 Task: Set custom field "backlog" to "new field".
Action: Mouse moved to (1044, 85)
Screenshot: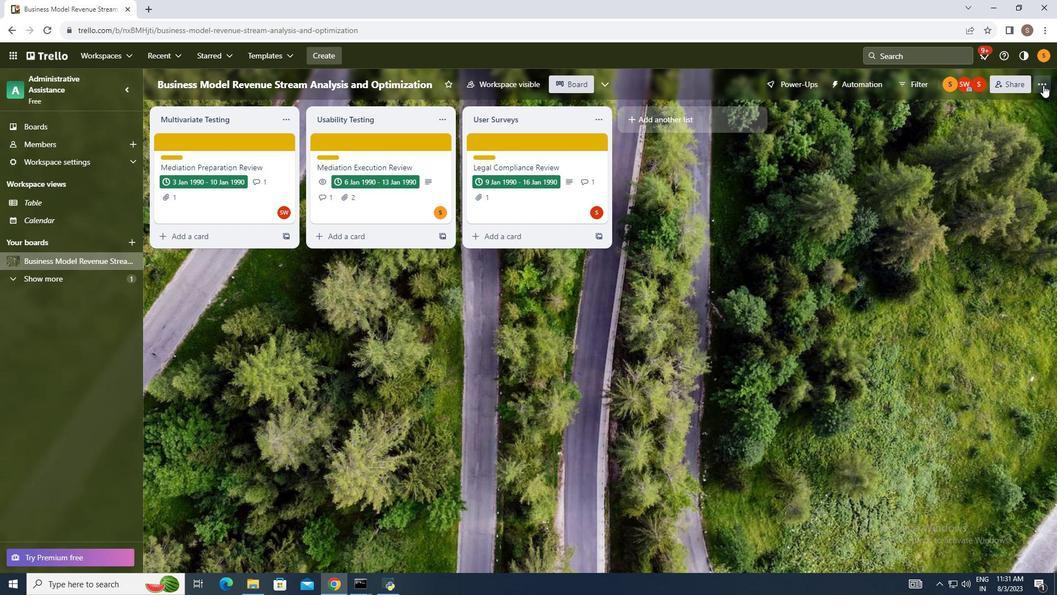 
Action: Mouse pressed left at (1044, 85)
Screenshot: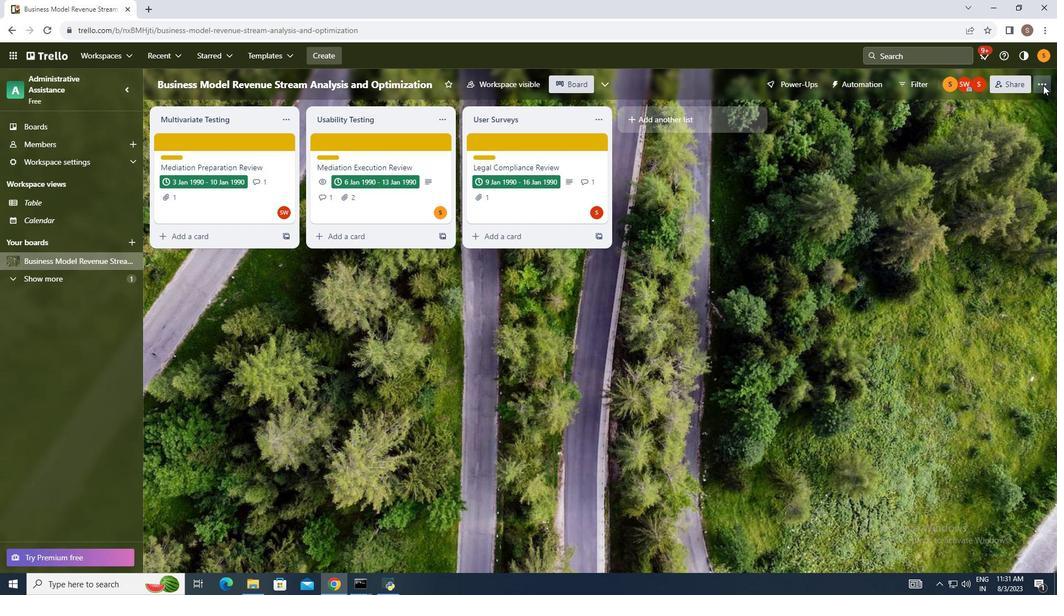 
Action: Mouse moved to (943, 238)
Screenshot: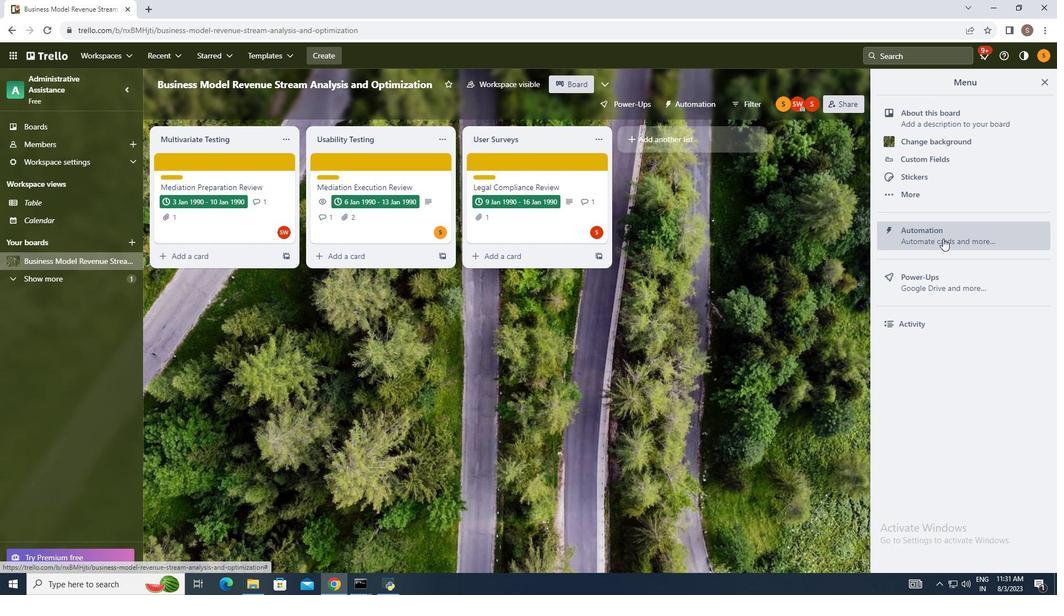 
Action: Mouse pressed left at (943, 238)
Screenshot: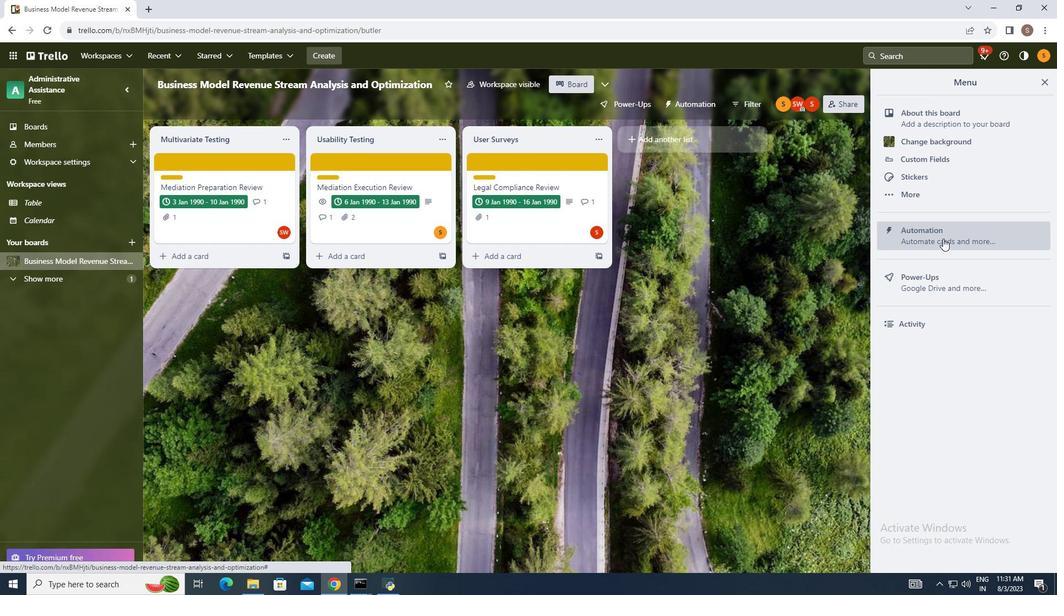 
Action: Mouse moved to (203, 288)
Screenshot: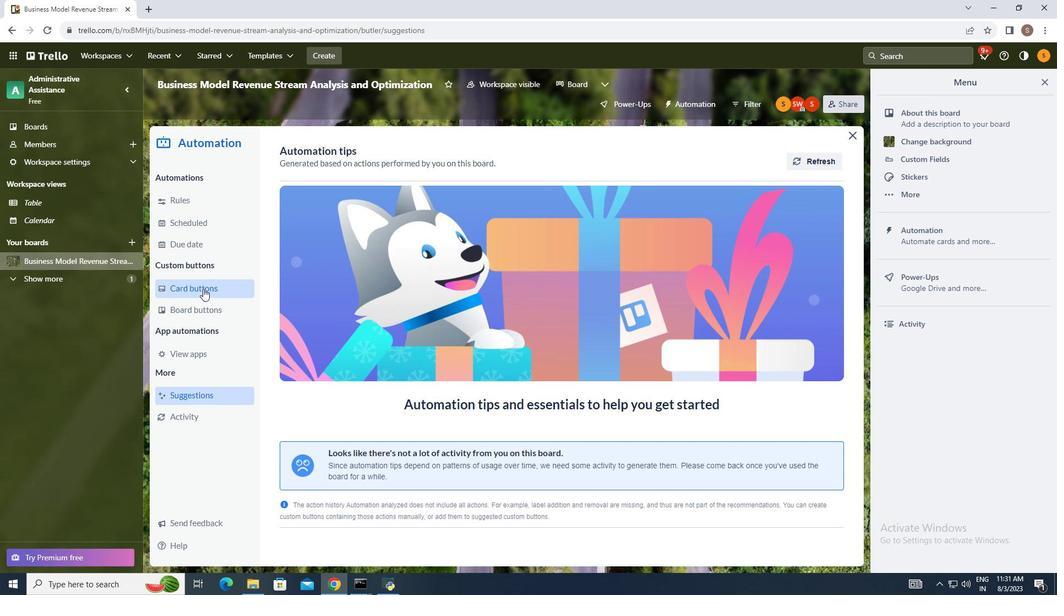 
Action: Mouse pressed left at (203, 288)
Screenshot: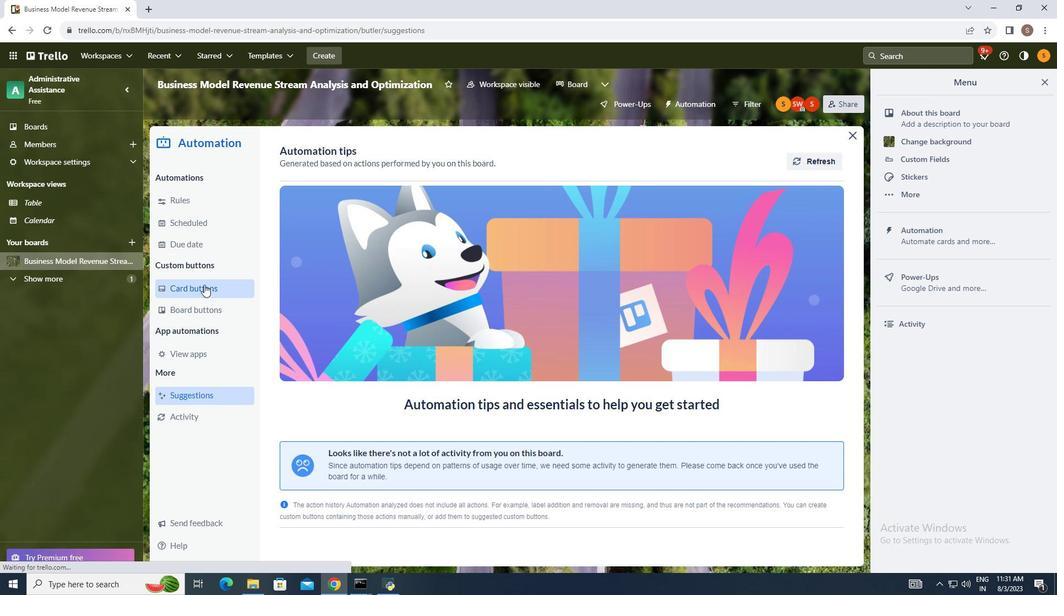 
Action: Mouse moved to (811, 156)
Screenshot: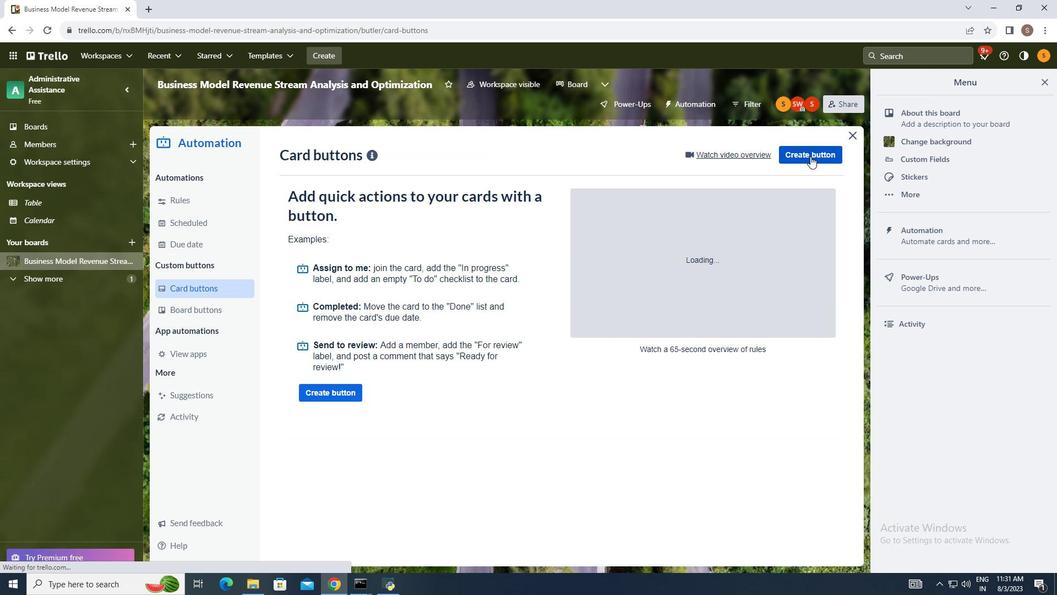 
Action: Mouse pressed left at (811, 156)
Screenshot: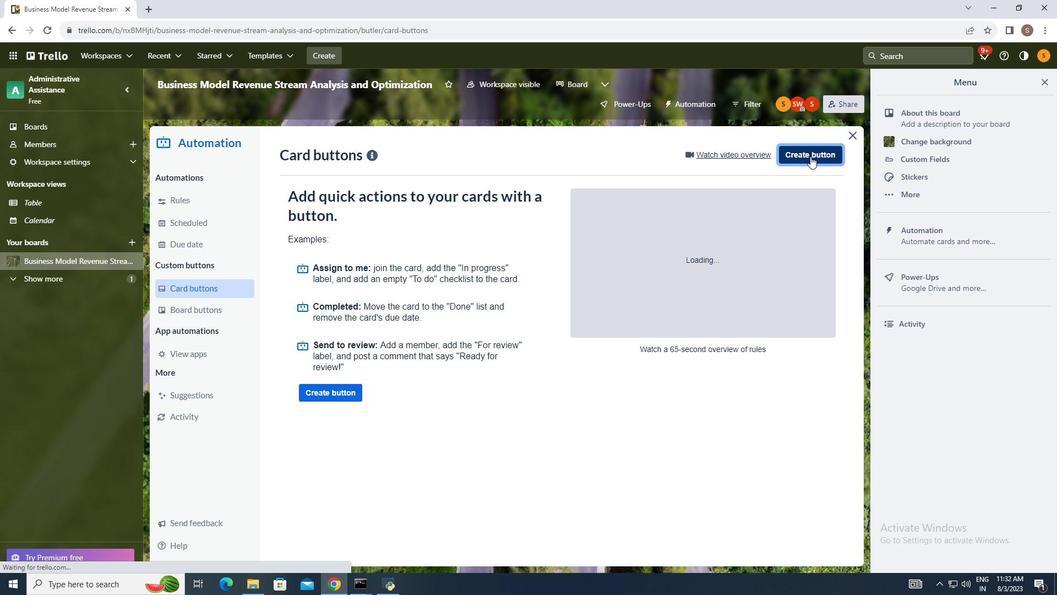 
Action: Mouse moved to (544, 301)
Screenshot: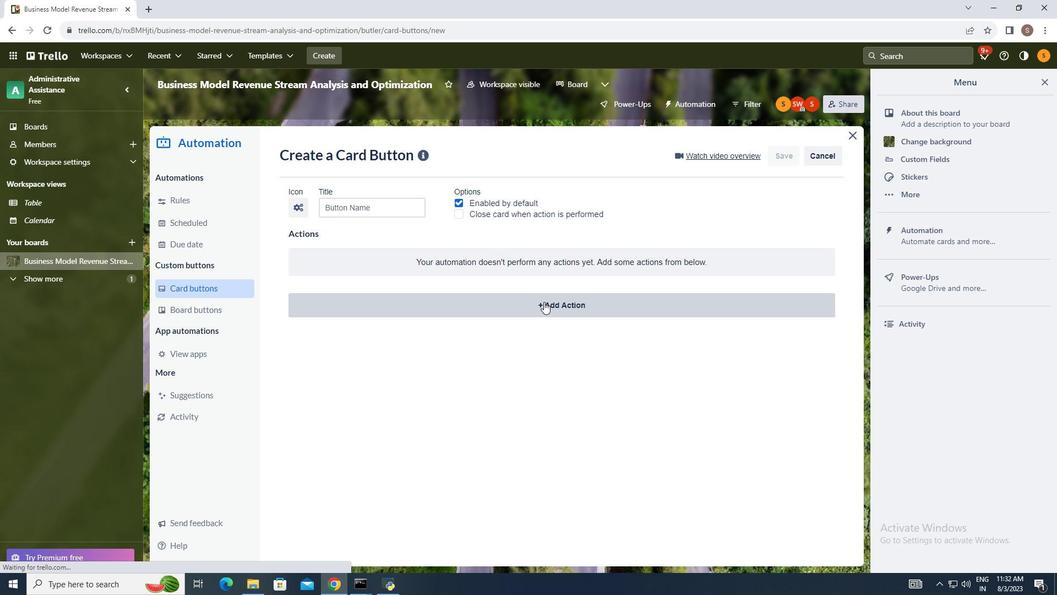 
Action: Mouse pressed left at (544, 301)
Screenshot: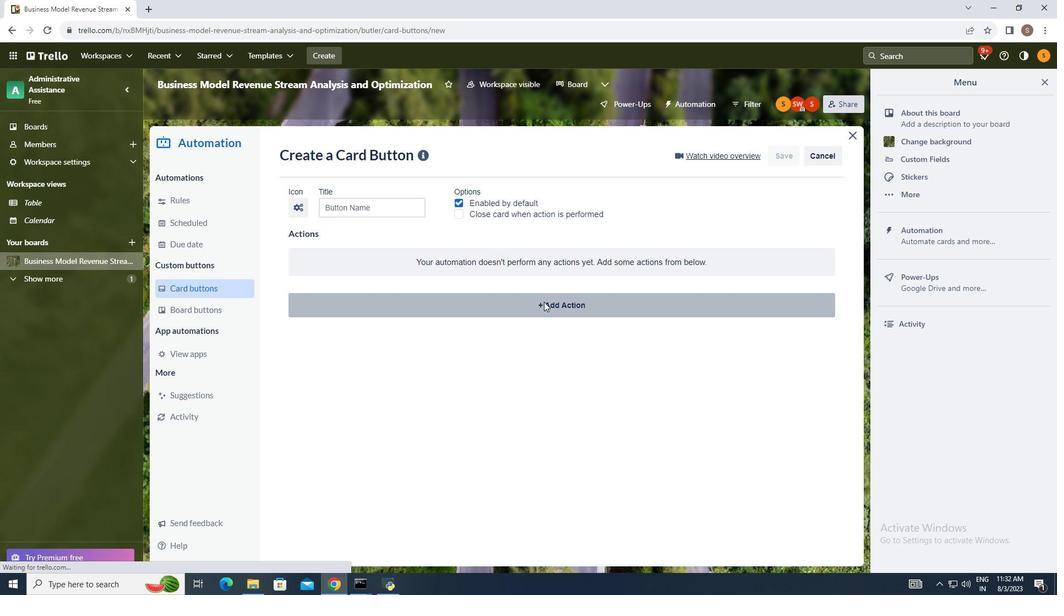 
Action: Mouse moved to (557, 340)
Screenshot: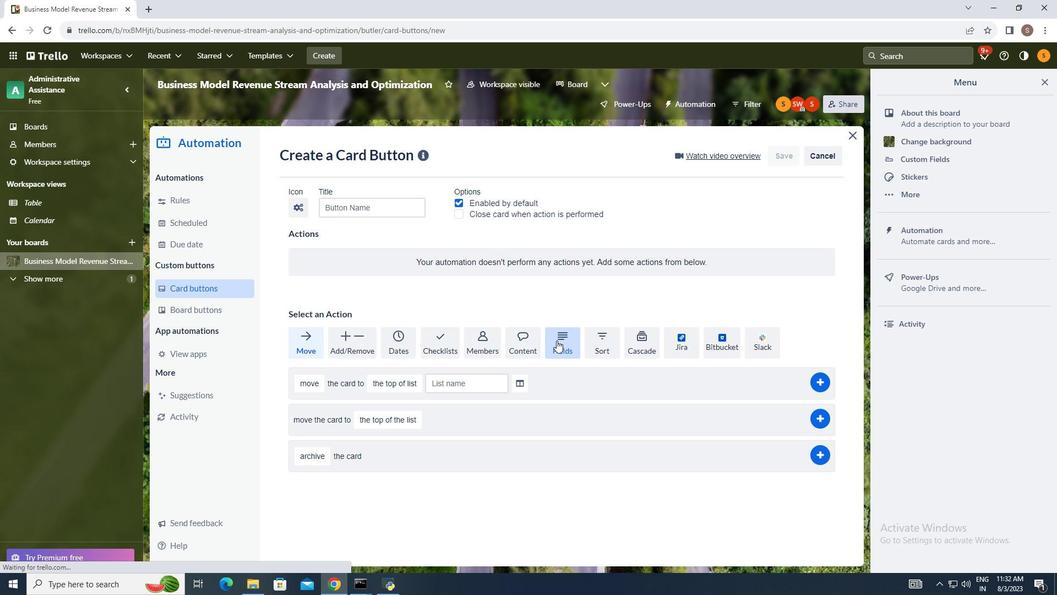 
Action: Mouse pressed left at (557, 340)
Screenshot: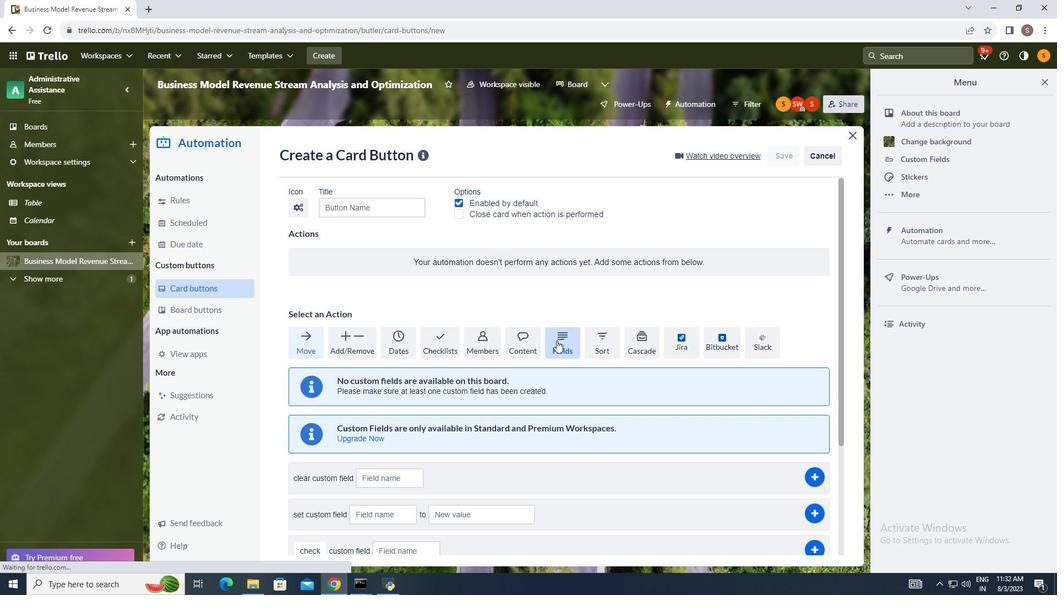 
Action: Mouse moved to (557, 340)
Screenshot: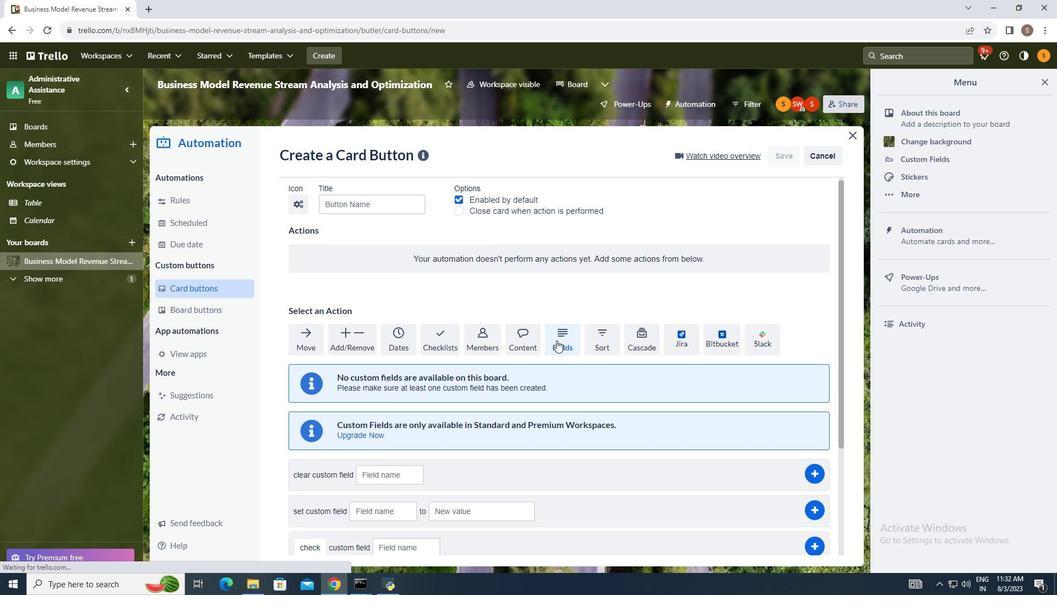 
Action: Mouse scrolled (557, 341) with delta (0, 0)
Screenshot: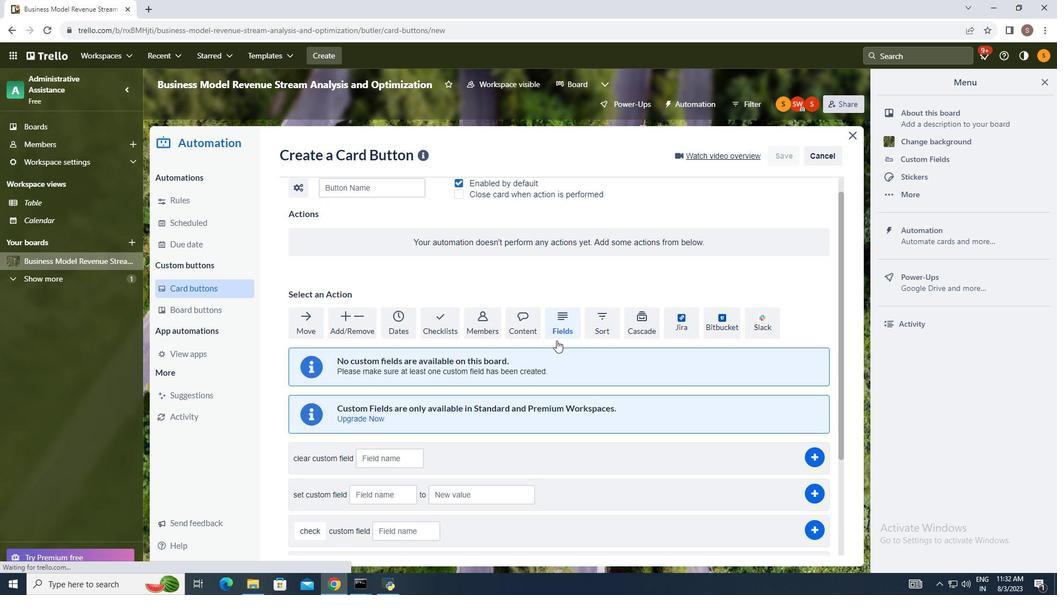 
Action: Mouse scrolled (557, 339) with delta (0, 0)
Screenshot: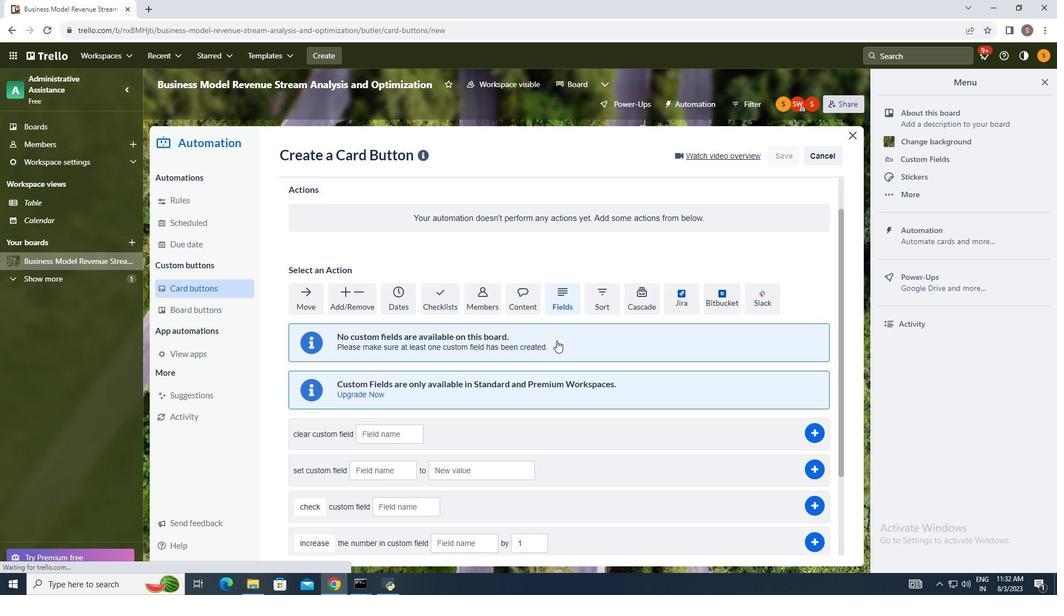 
Action: Mouse scrolled (557, 339) with delta (0, 0)
Screenshot: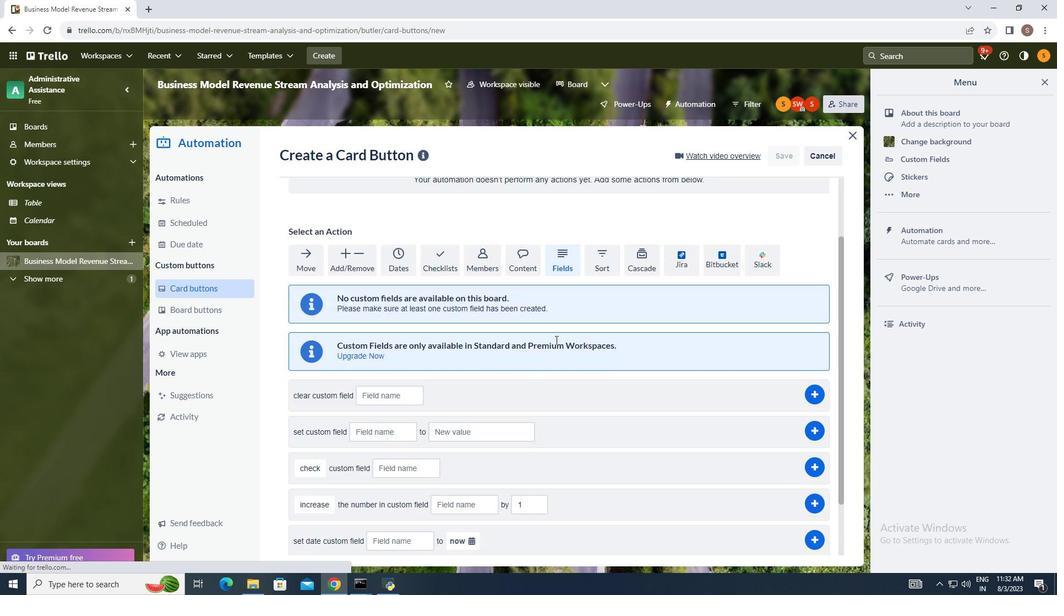 
Action: Mouse moved to (555, 339)
Screenshot: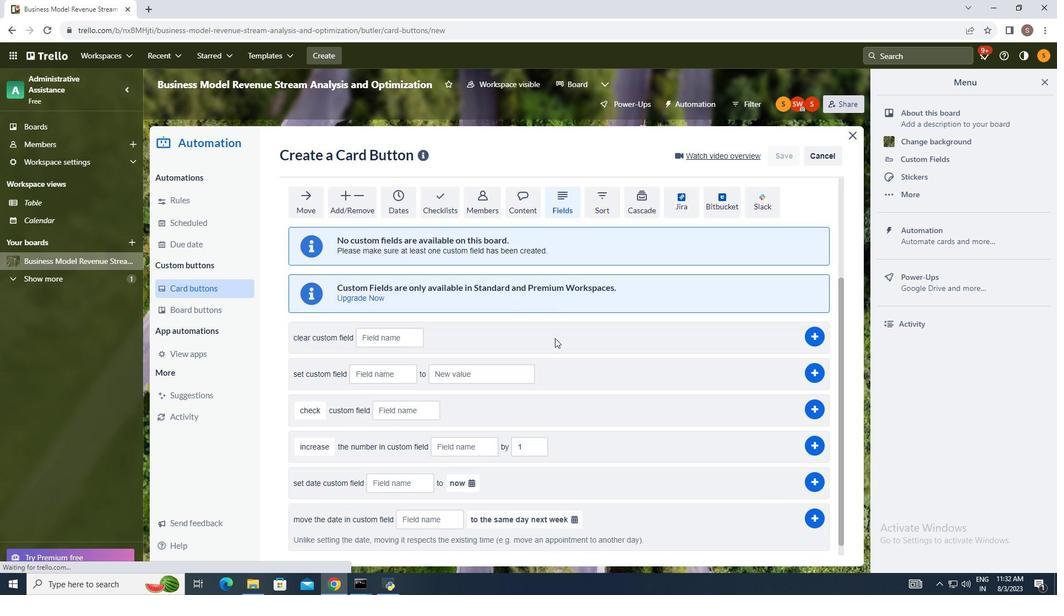 
Action: Mouse scrolled (555, 339) with delta (0, 0)
Screenshot: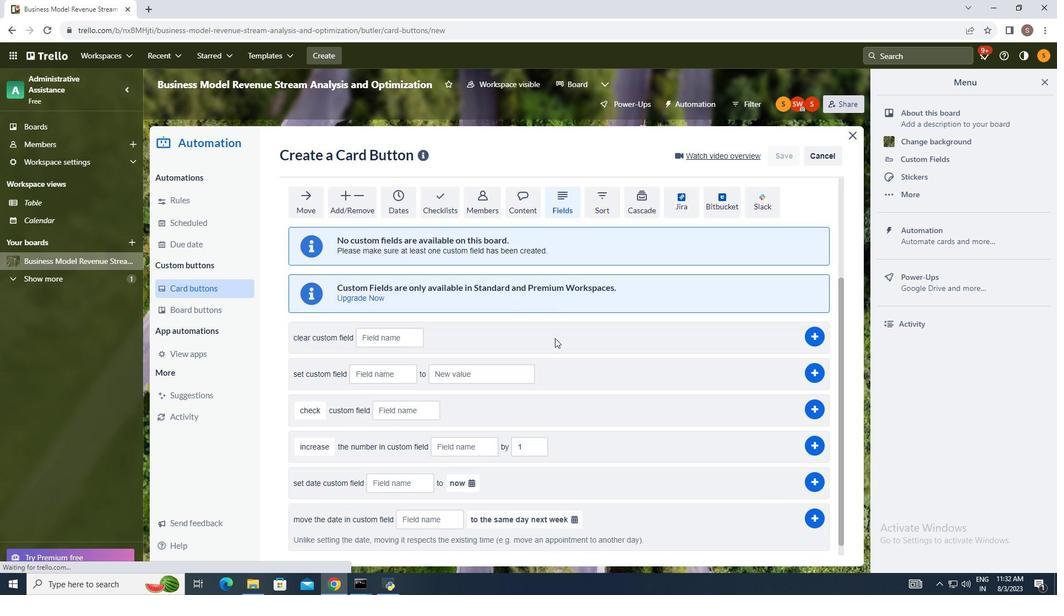 
Action: Mouse moved to (395, 357)
Screenshot: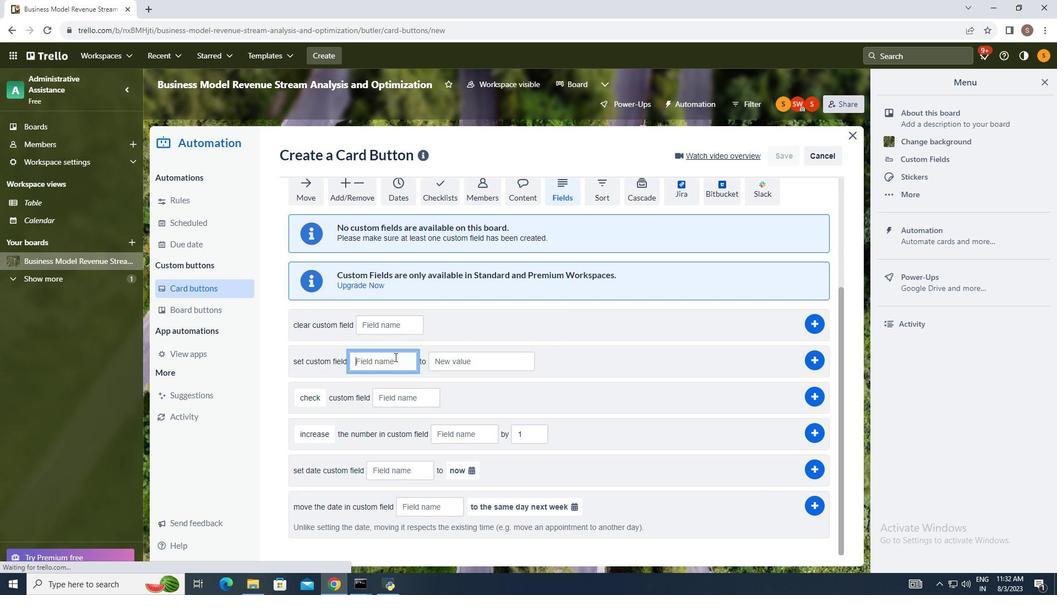 
Action: Mouse pressed left at (395, 357)
Screenshot: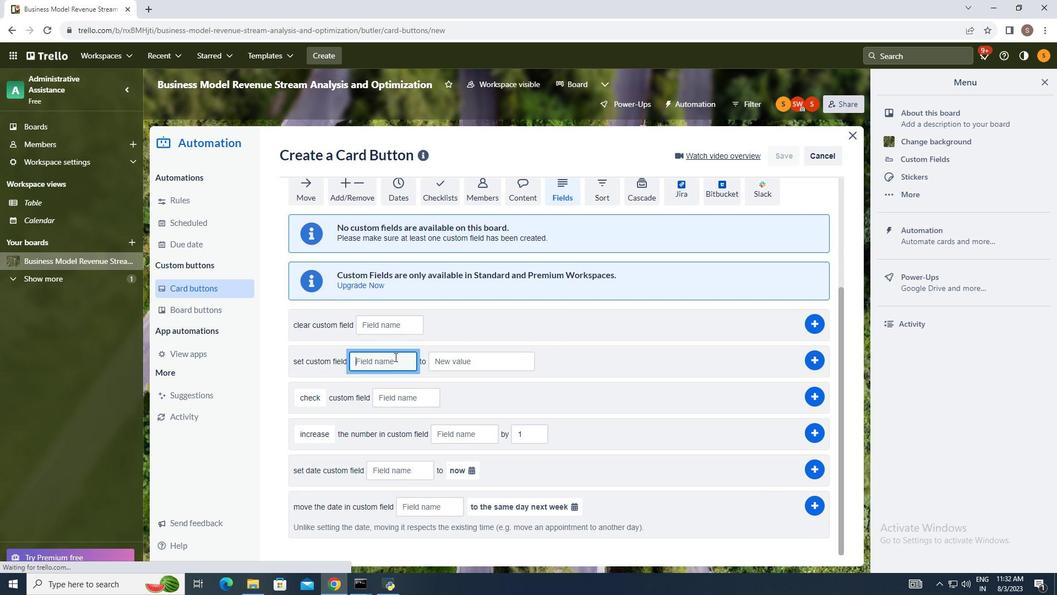 
Action: Mouse moved to (296, 324)
Screenshot: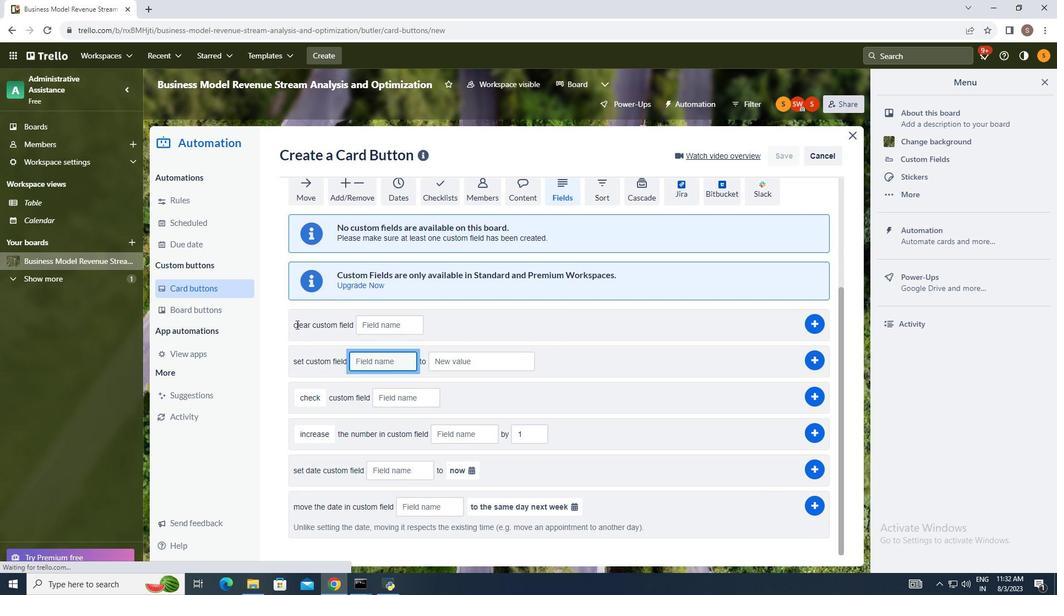 
Action: Key pressed backlog
Screenshot: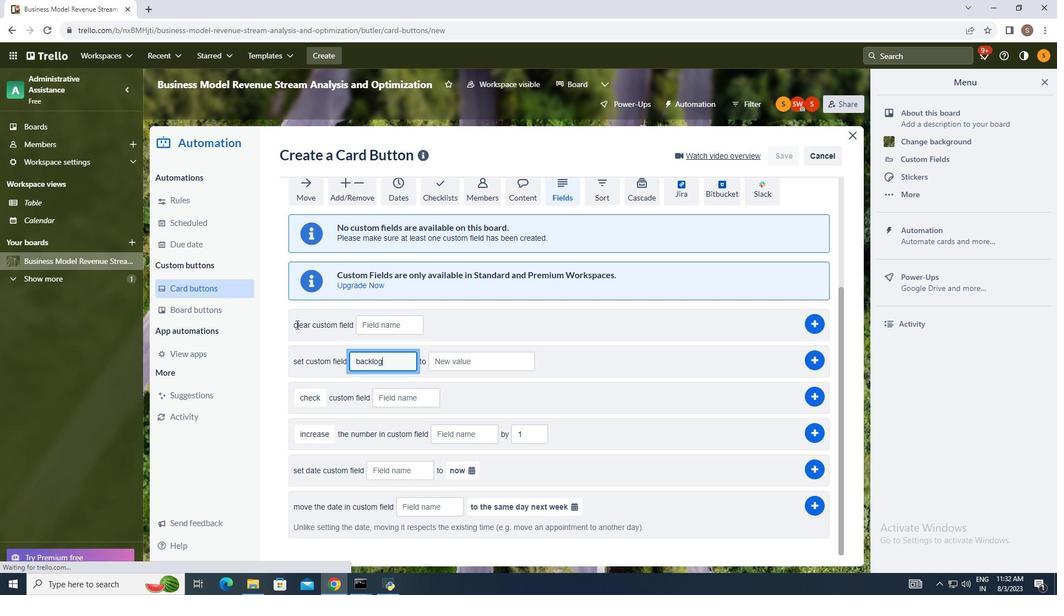 
Action: Mouse moved to (450, 361)
Screenshot: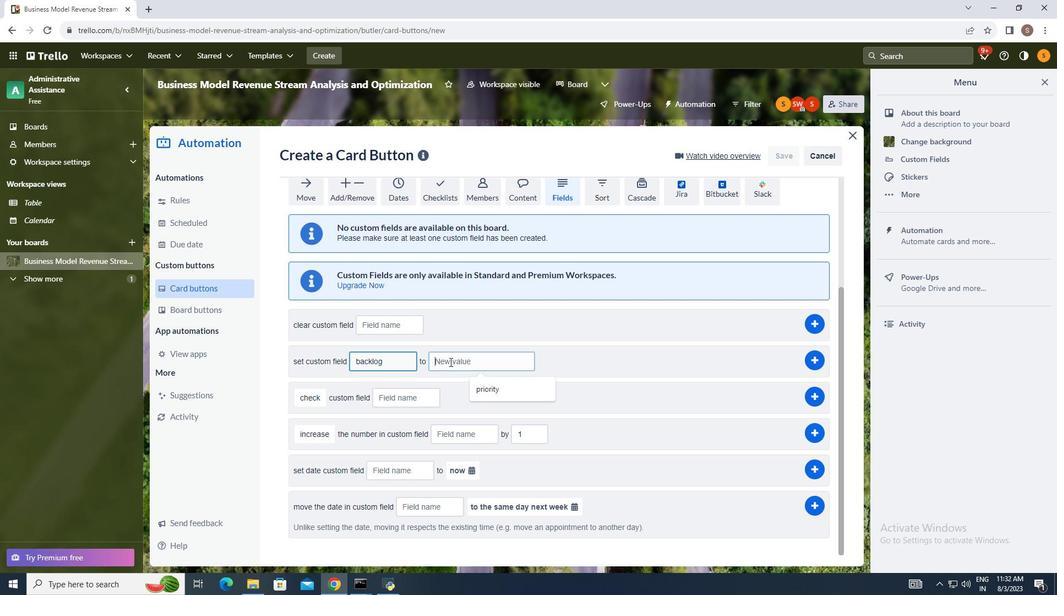 
Action: Mouse pressed left at (450, 361)
Screenshot: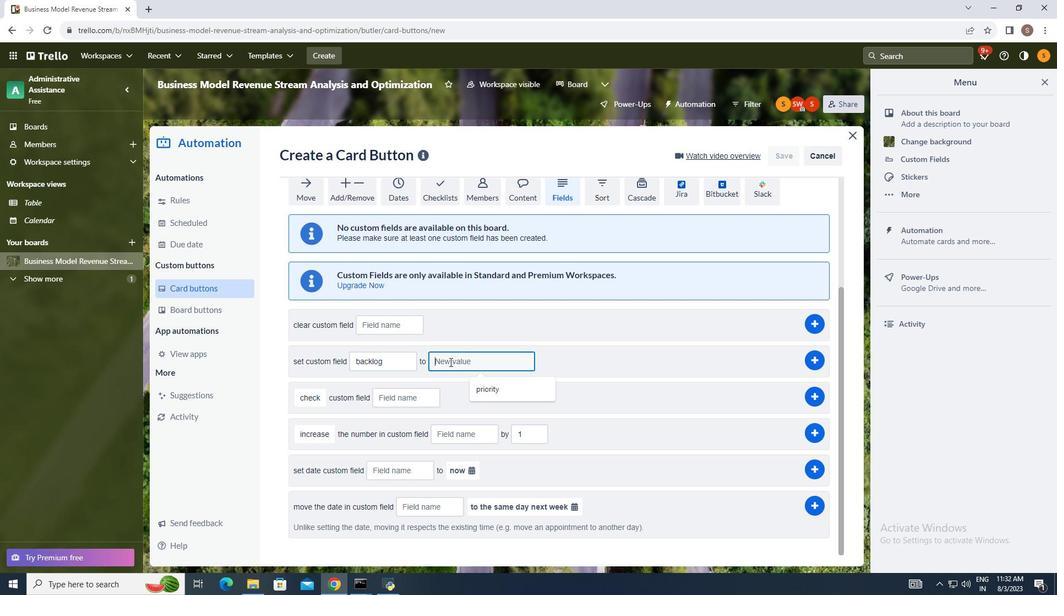 
Action: Mouse moved to (461, 332)
Screenshot: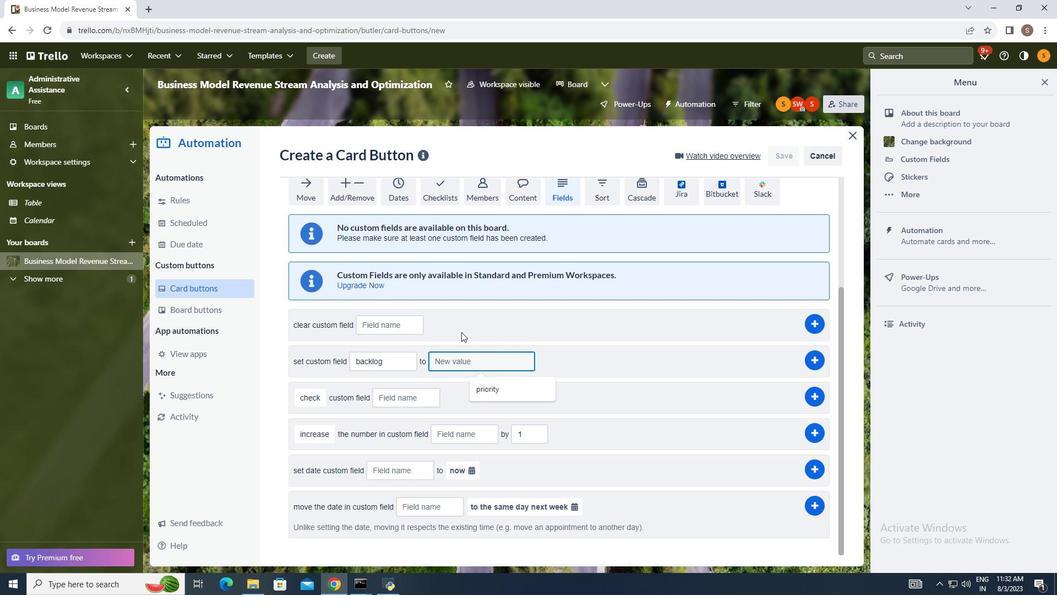 
Action: Key pressed new<Key.space>field
Screenshot: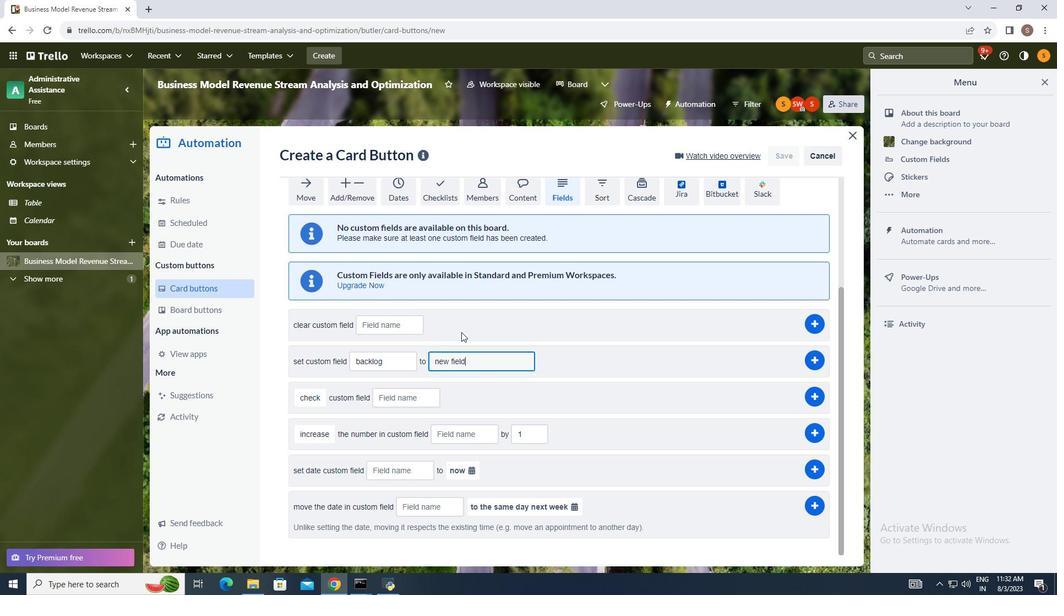 
Action: Mouse moved to (820, 359)
Screenshot: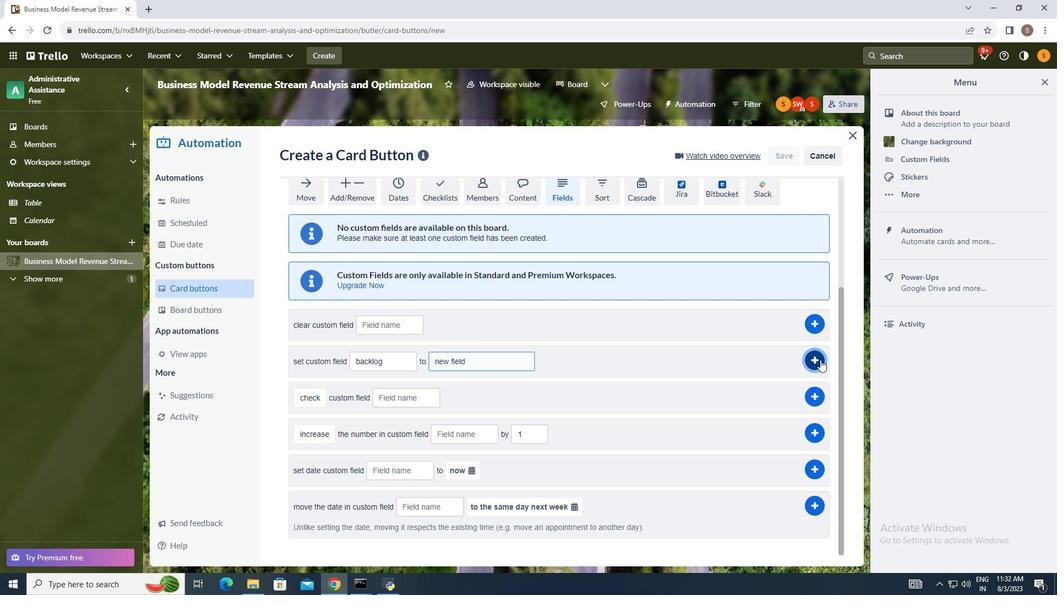 
Action: Mouse pressed left at (820, 359)
Screenshot: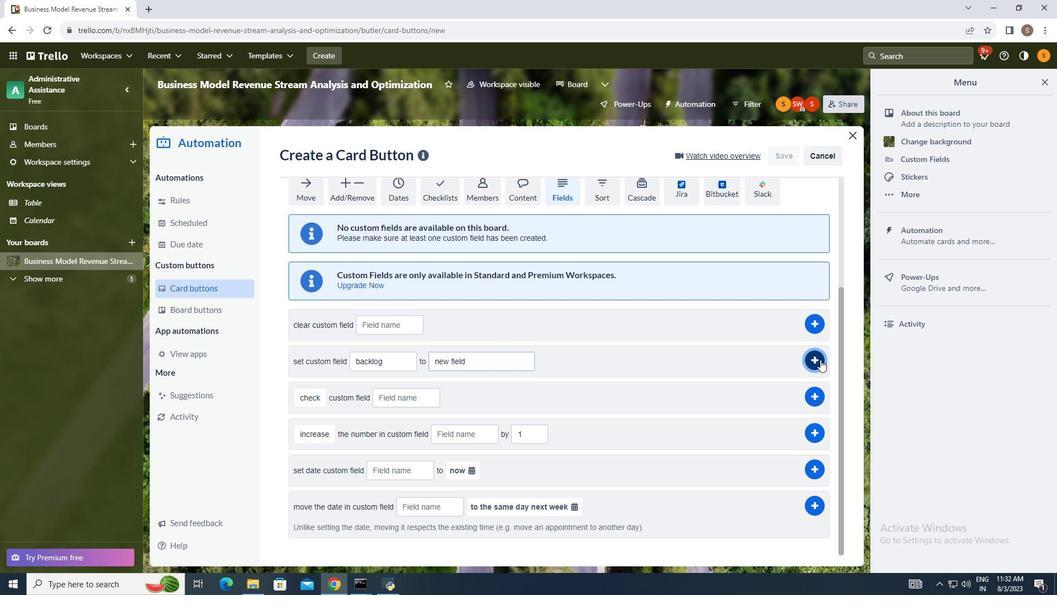 
Action: Mouse moved to (884, 355)
Screenshot: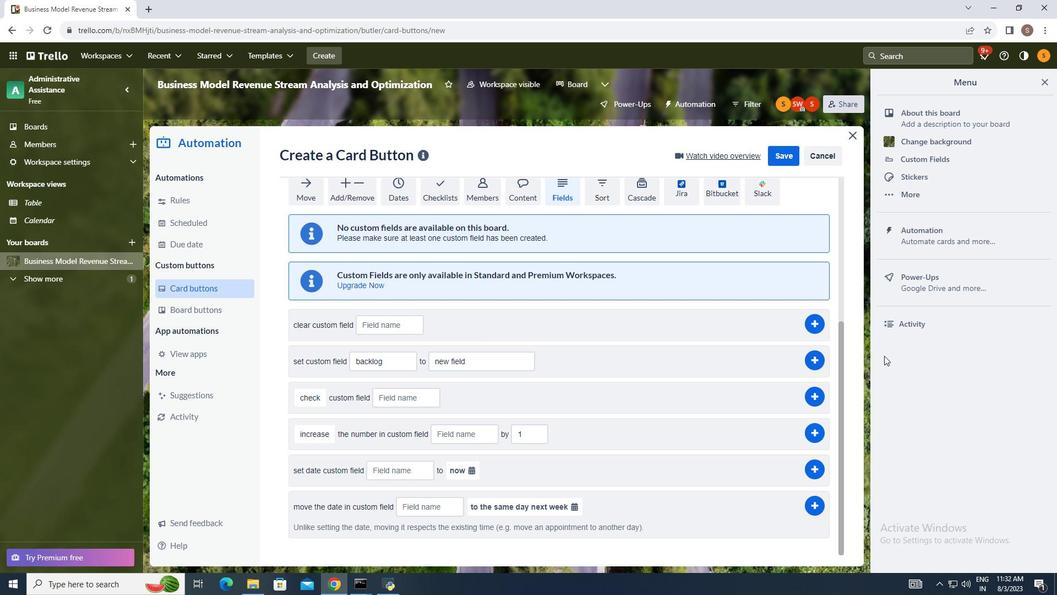 
